 Task: Add a column "Submitter".
Action: Mouse moved to (488, 450)
Screenshot: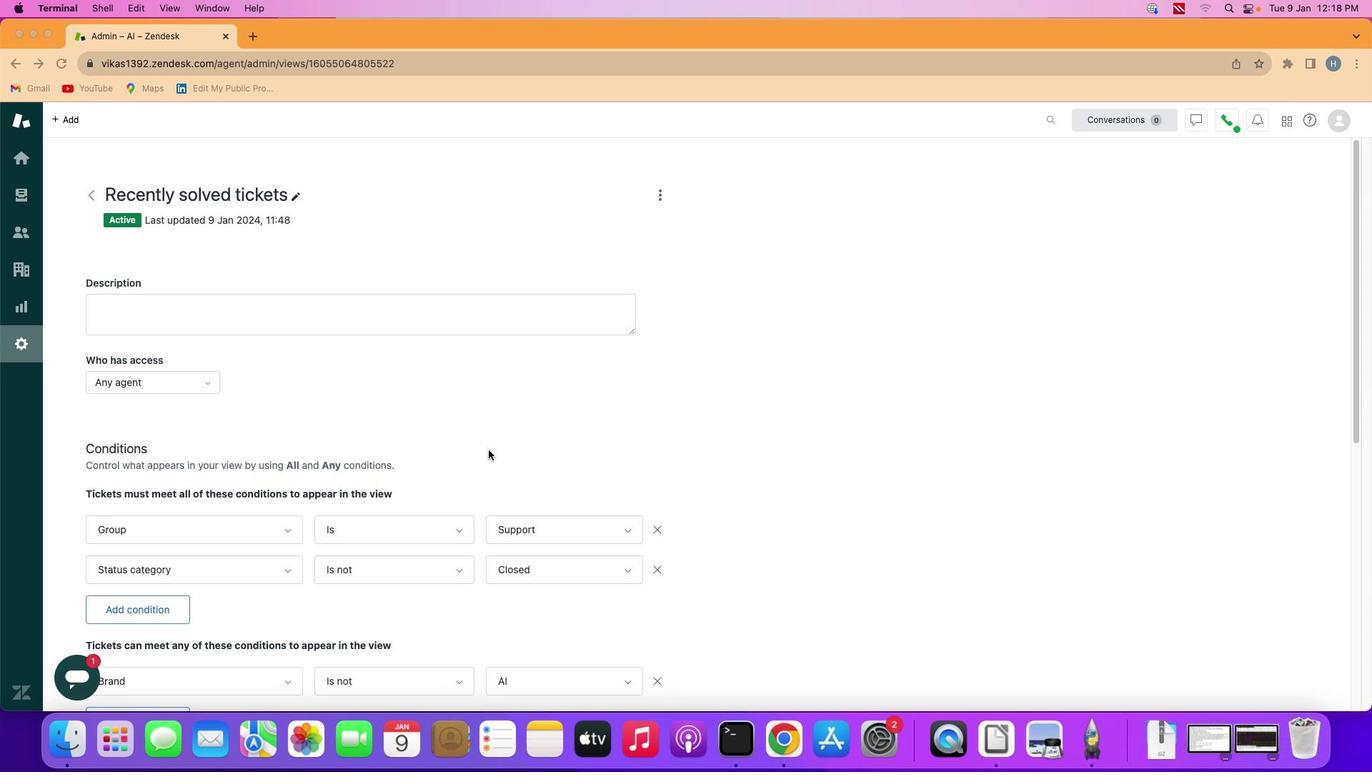 
Action: Mouse scrolled (488, 450) with delta (0, 0)
Screenshot: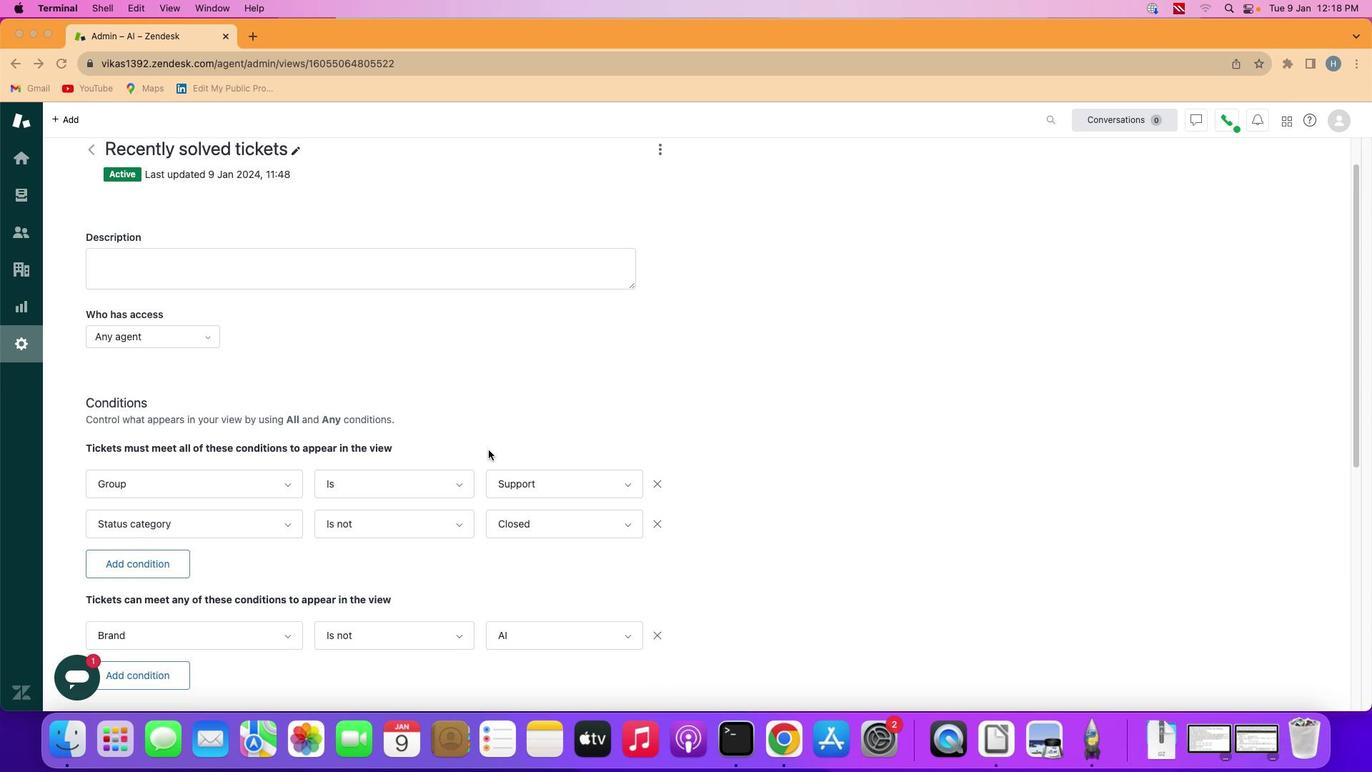 
Action: Mouse scrolled (488, 450) with delta (0, 0)
Screenshot: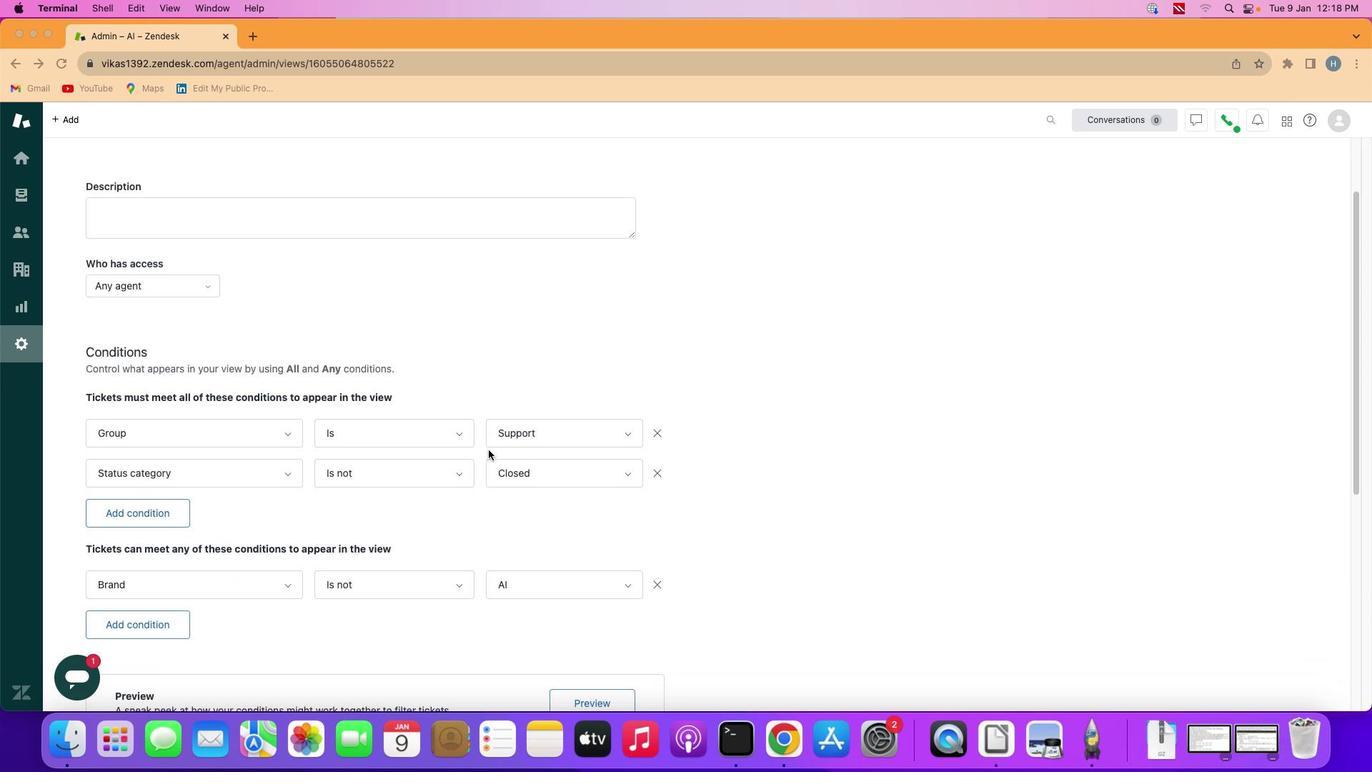 
Action: Mouse scrolled (488, 450) with delta (0, 0)
Screenshot: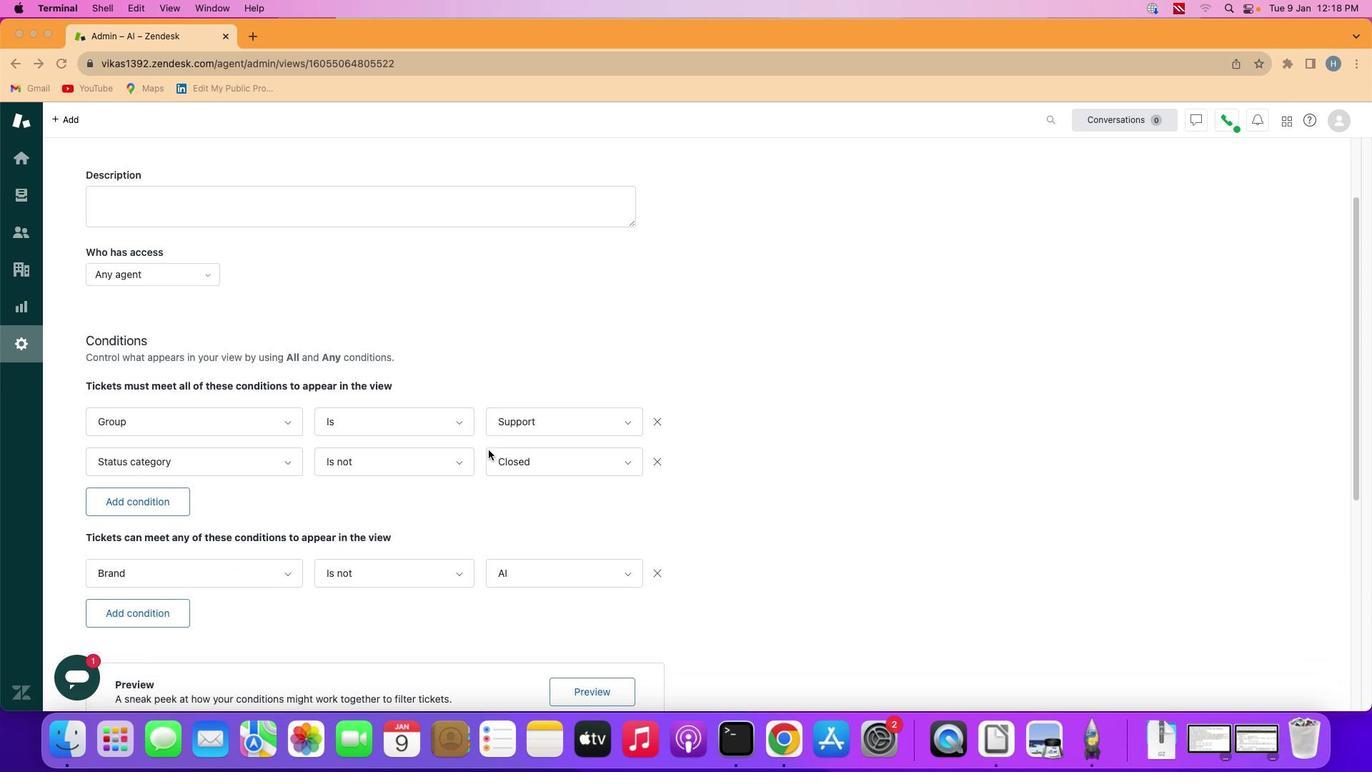 
Action: Mouse scrolled (488, 450) with delta (0, 0)
Screenshot: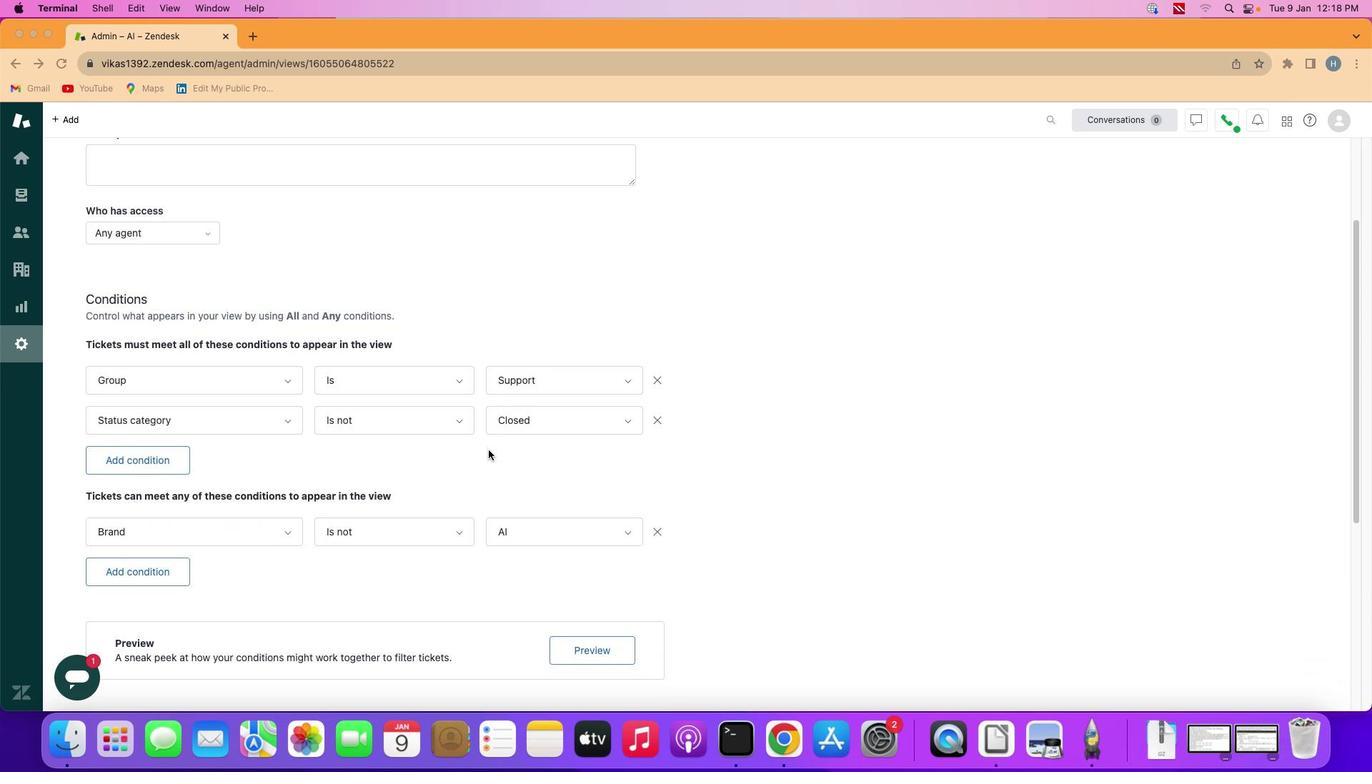
Action: Mouse scrolled (488, 450) with delta (0, 0)
Screenshot: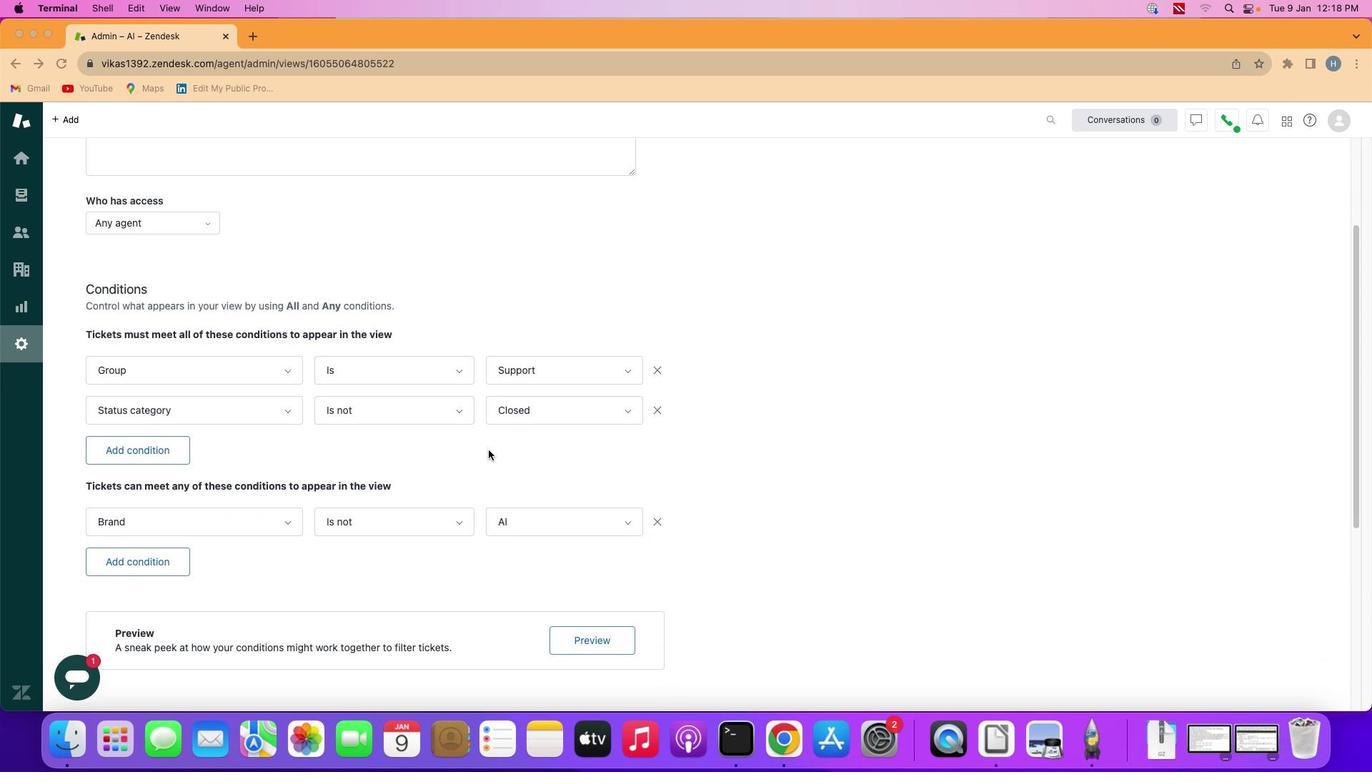 
Action: Mouse scrolled (488, 450) with delta (0, 0)
Screenshot: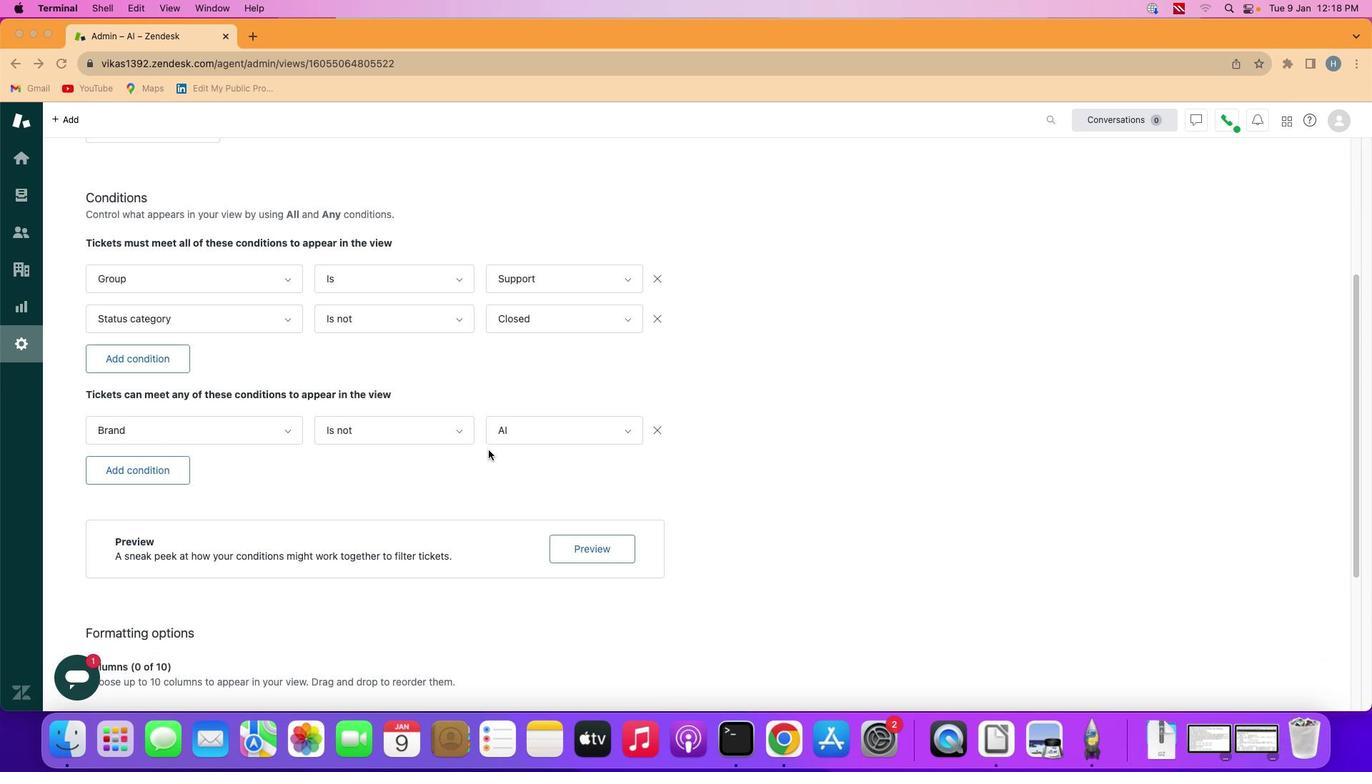 
Action: Mouse scrolled (488, 450) with delta (0, 1)
Screenshot: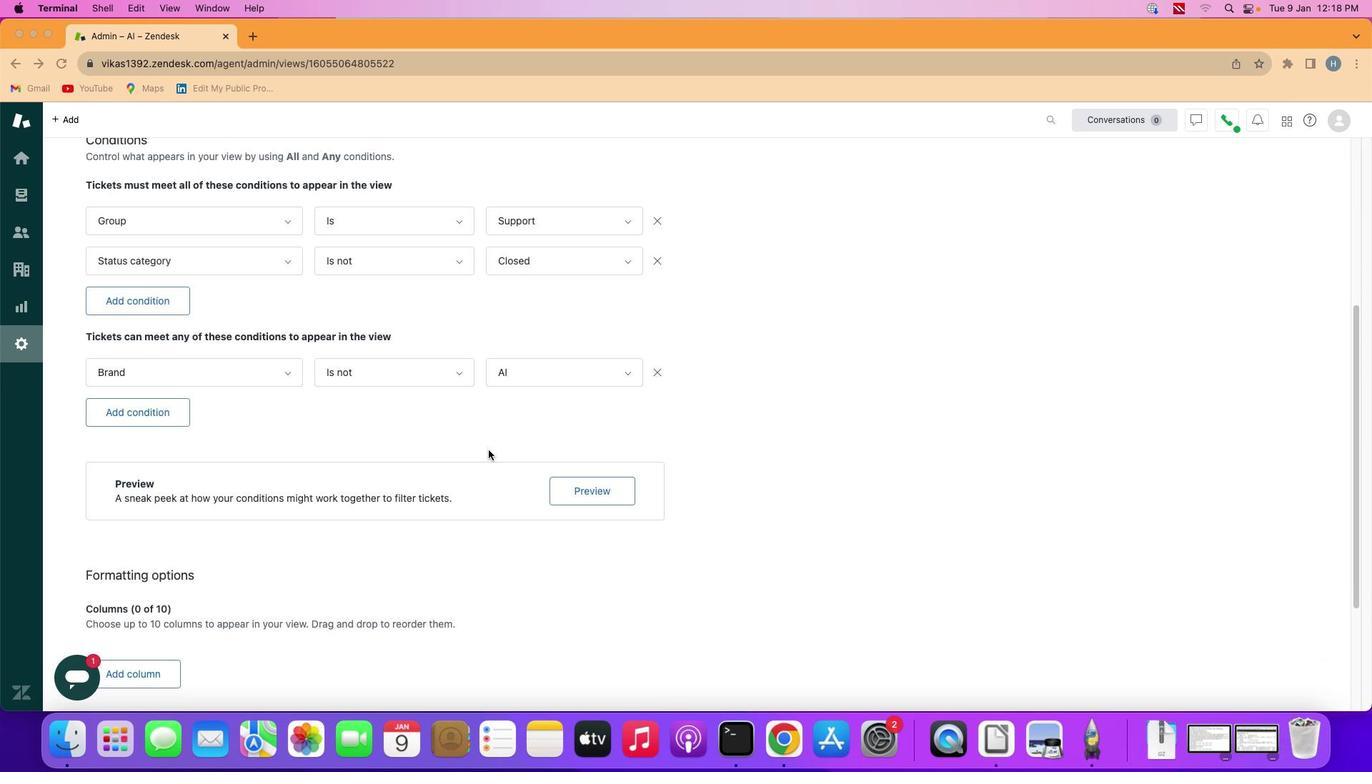 
Action: Mouse scrolled (488, 450) with delta (0, -1)
Screenshot: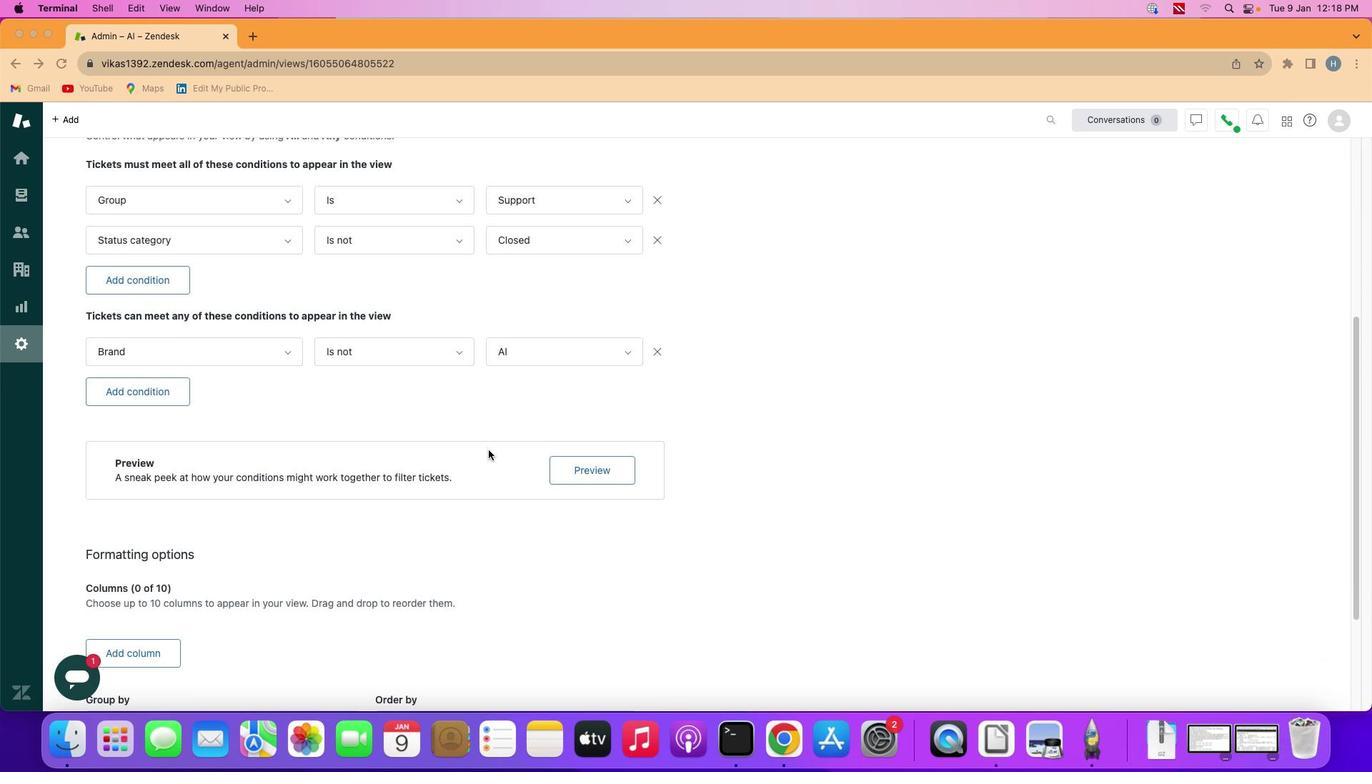 
Action: Mouse scrolled (488, 450) with delta (0, -1)
Screenshot: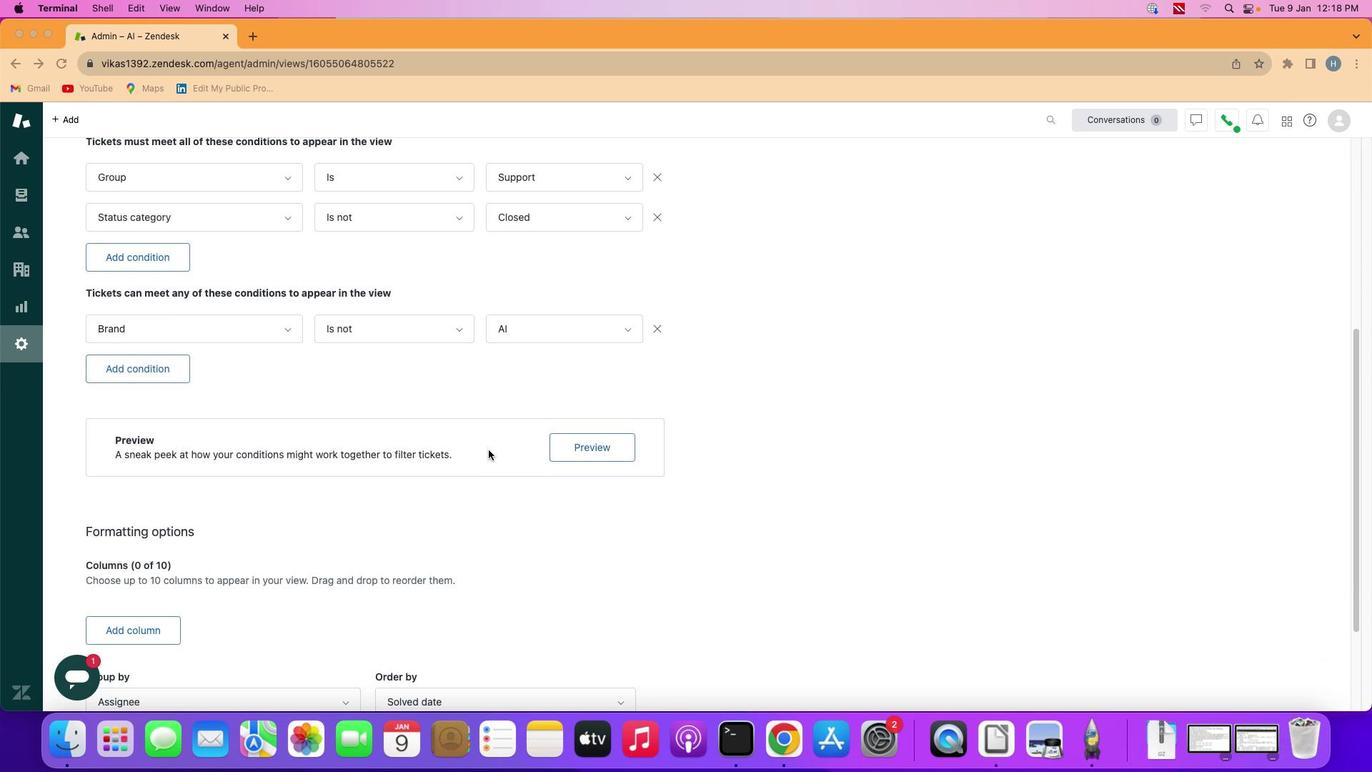 
Action: Mouse scrolled (488, 450) with delta (0, -2)
Screenshot: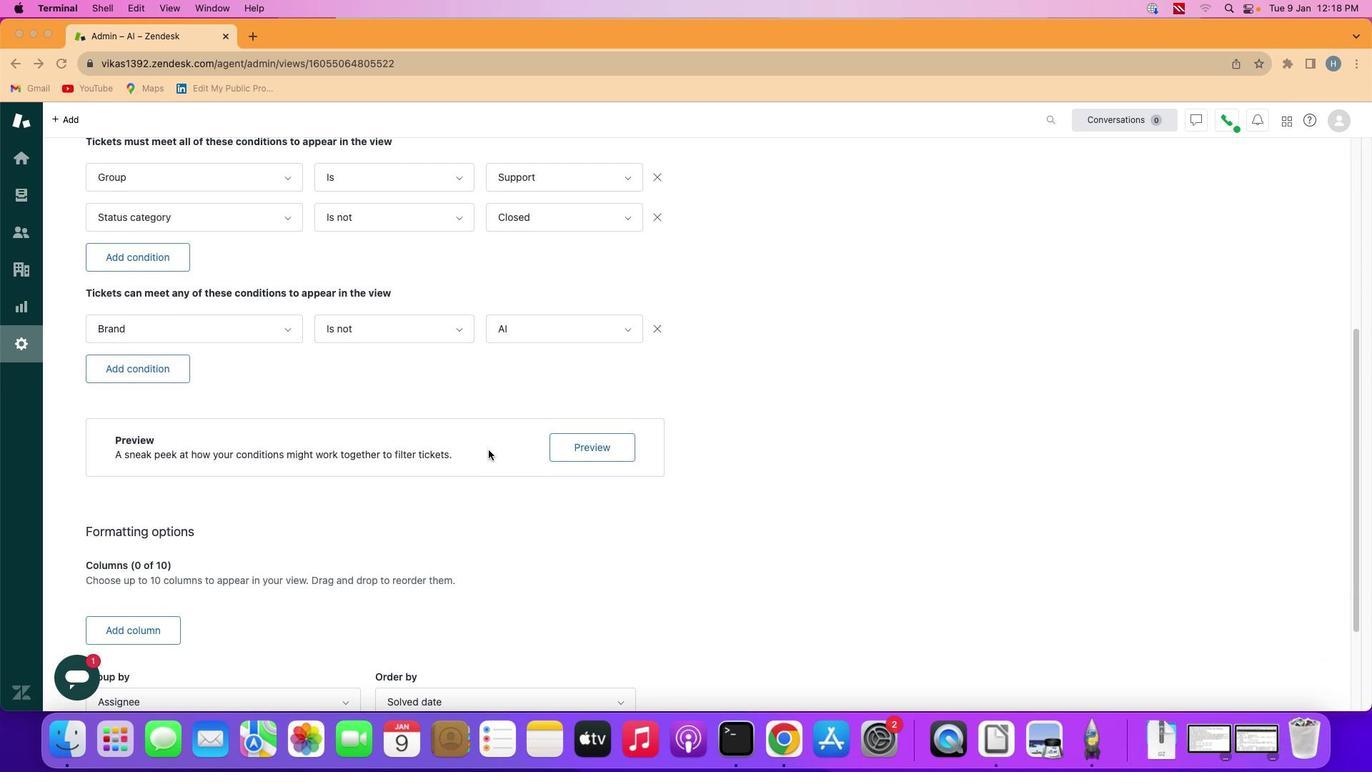 
Action: Mouse scrolled (488, 450) with delta (0, 0)
Screenshot: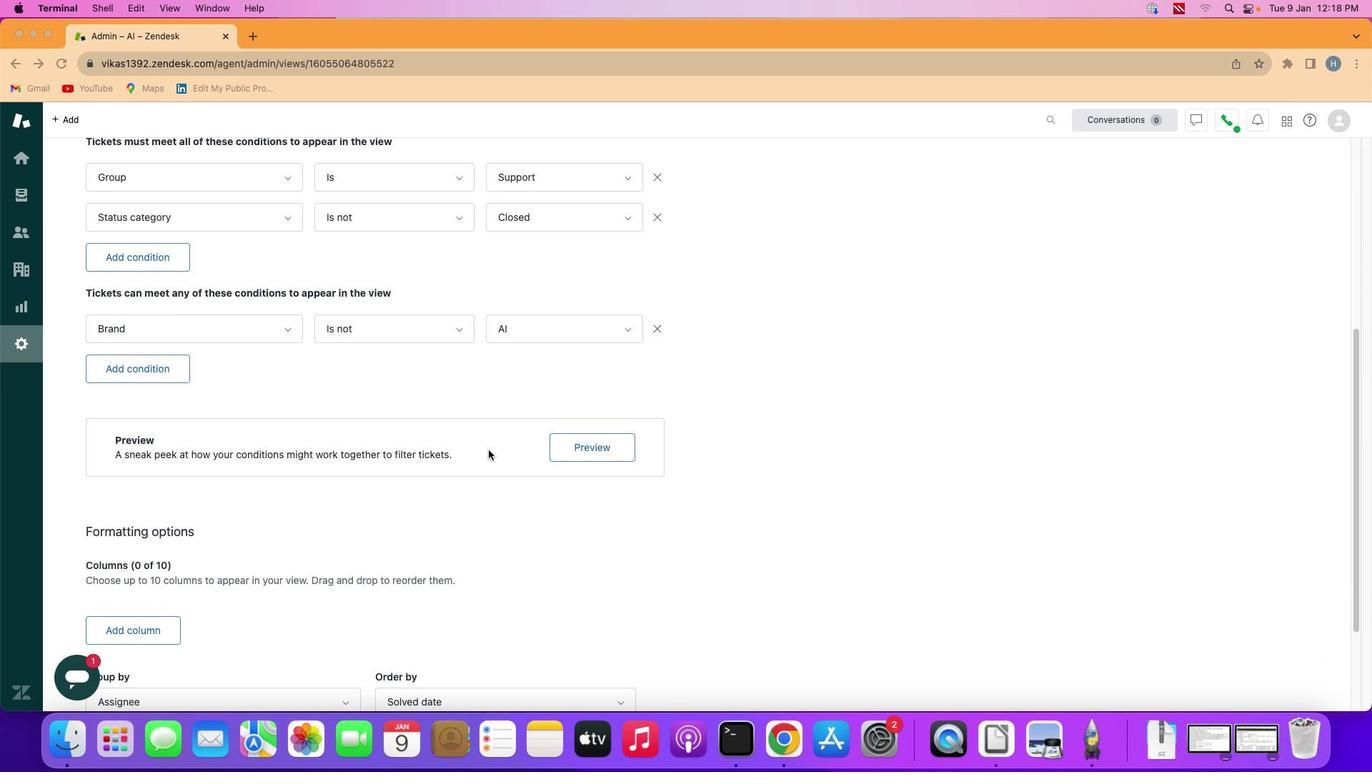 
Action: Mouse scrolled (488, 450) with delta (0, 0)
Screenshot: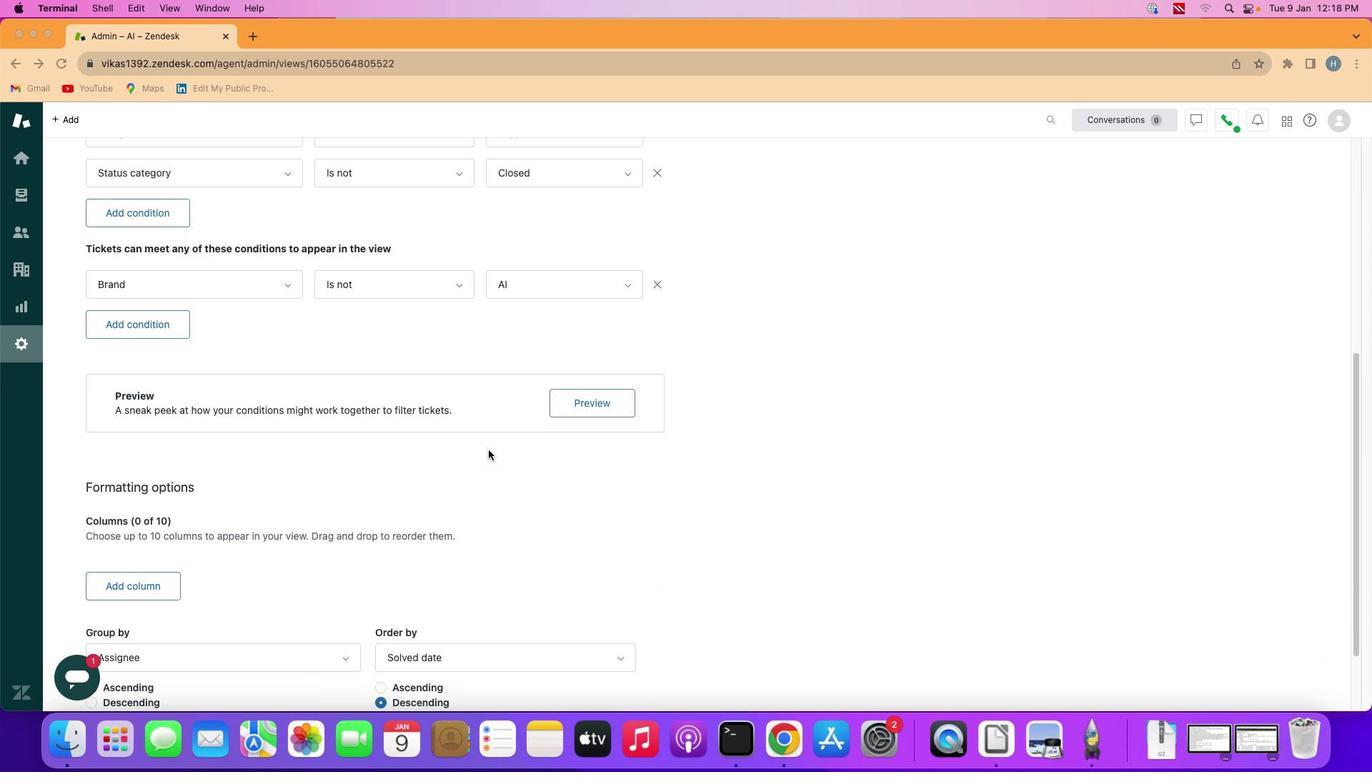 
Action: Mouse scrolled (488, 450) with delta (0, 0)
Screenshot: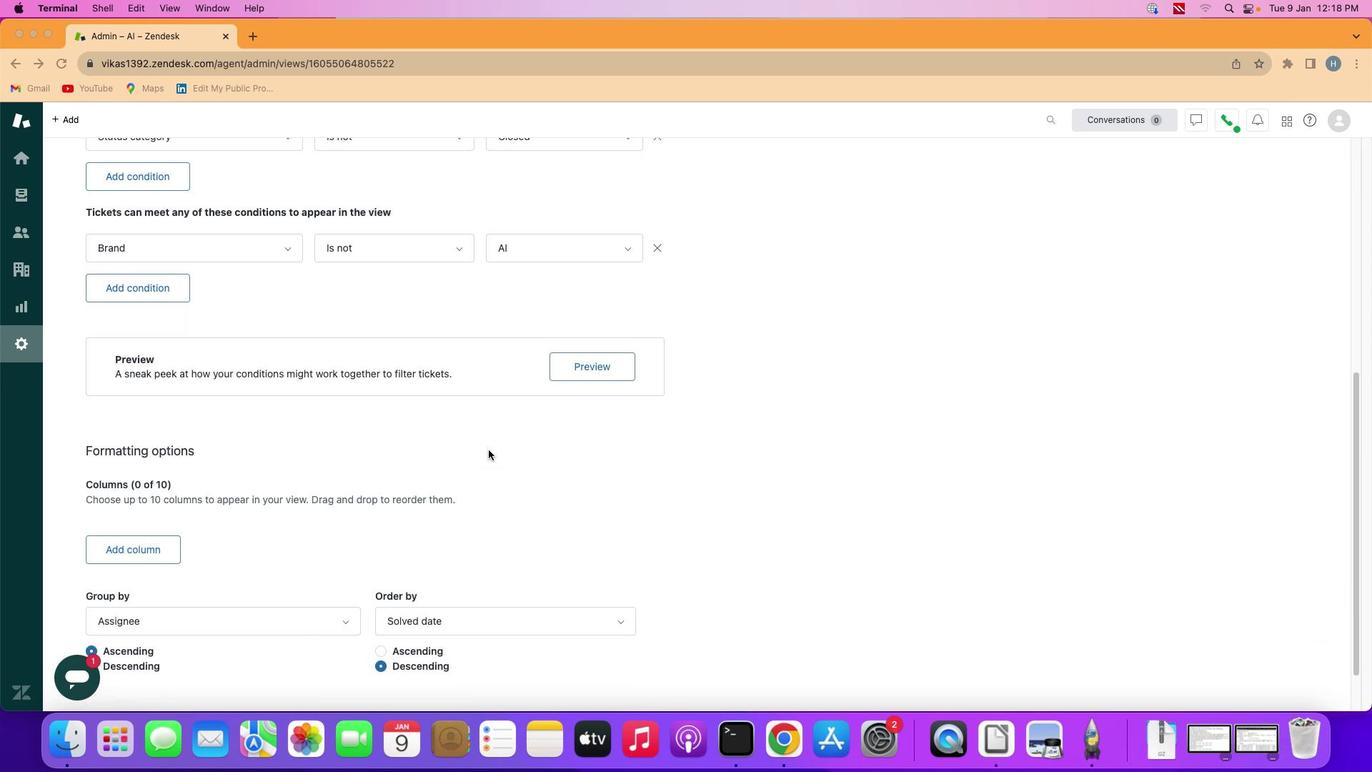
Action: Mouse scrolled (488, 450) with delta (0, 0)
Screenshot: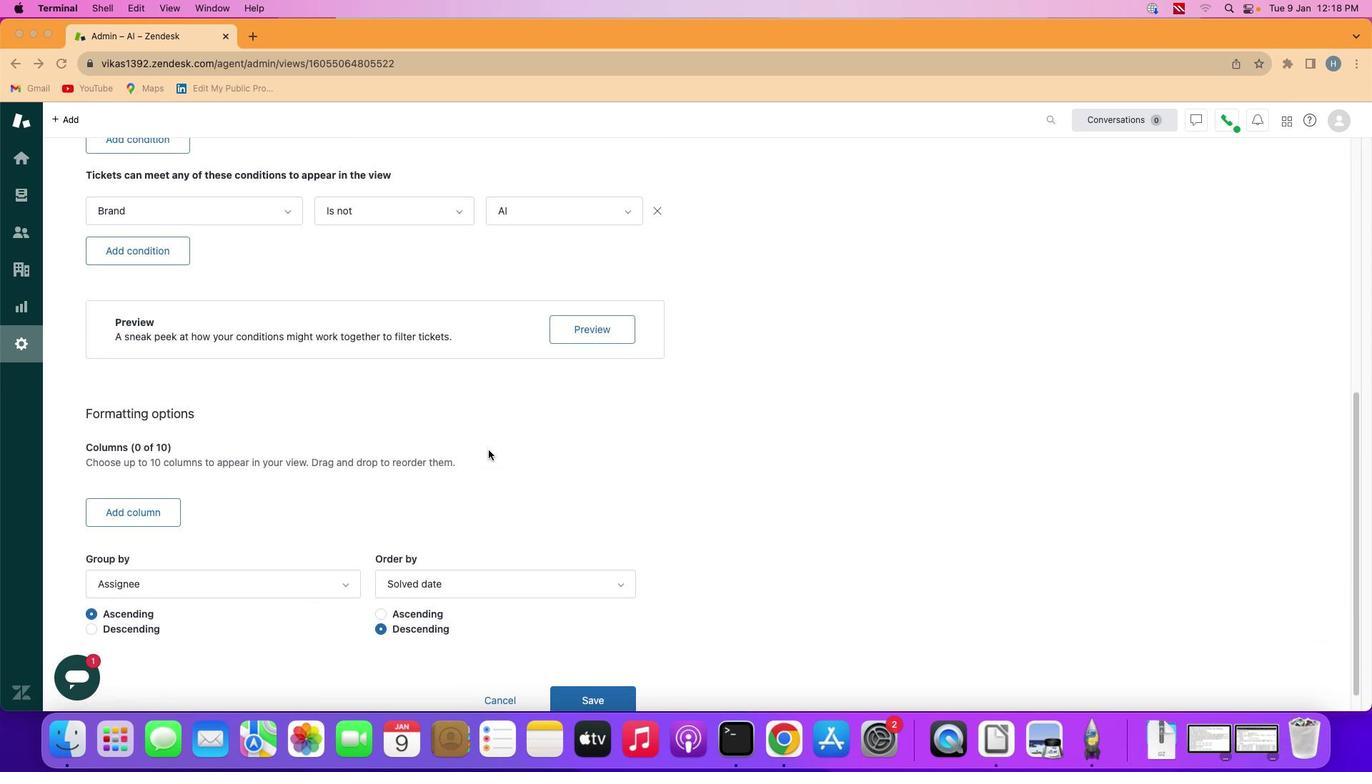 
Action: Mouse scrolled (488, 450) with delta (0, 0)
Screenshot: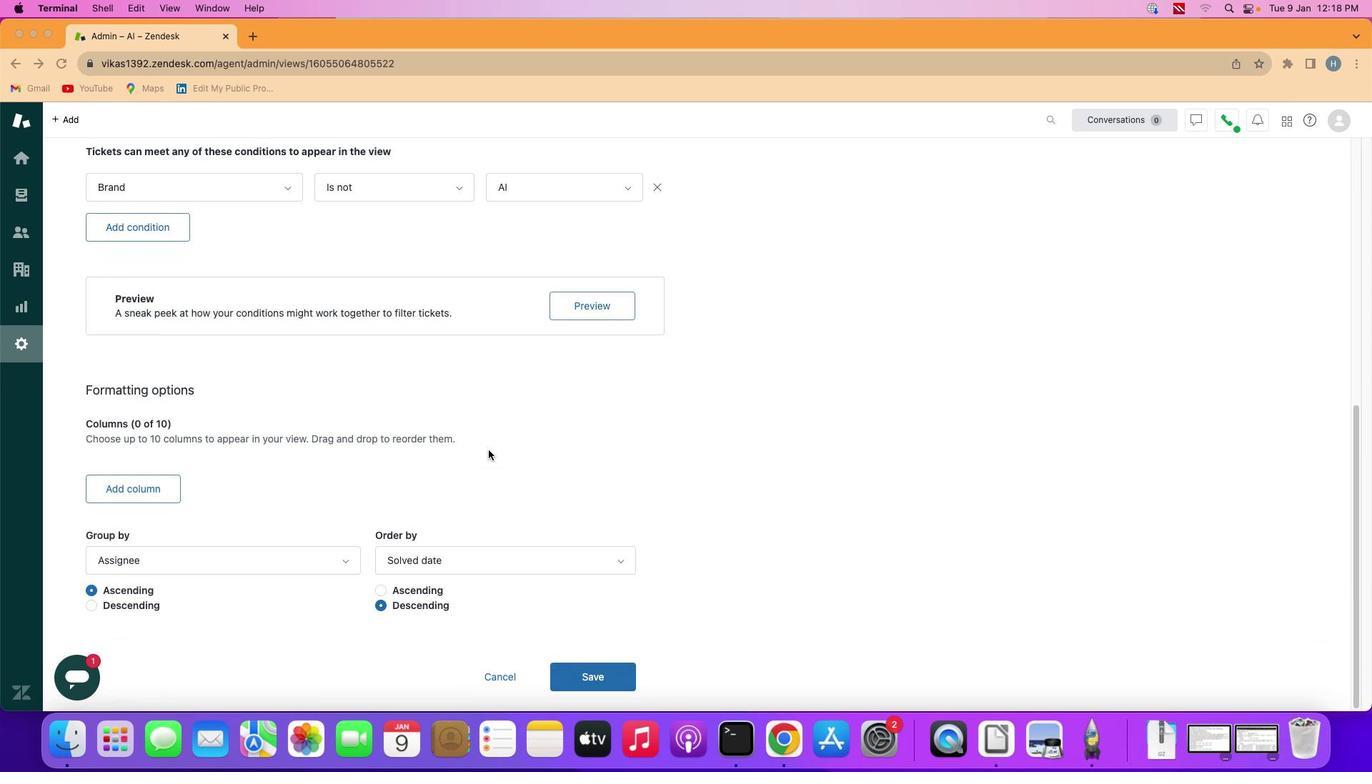 
Action: Mouse scrolled (488, 450) with delta (0, -1)
Screenshot: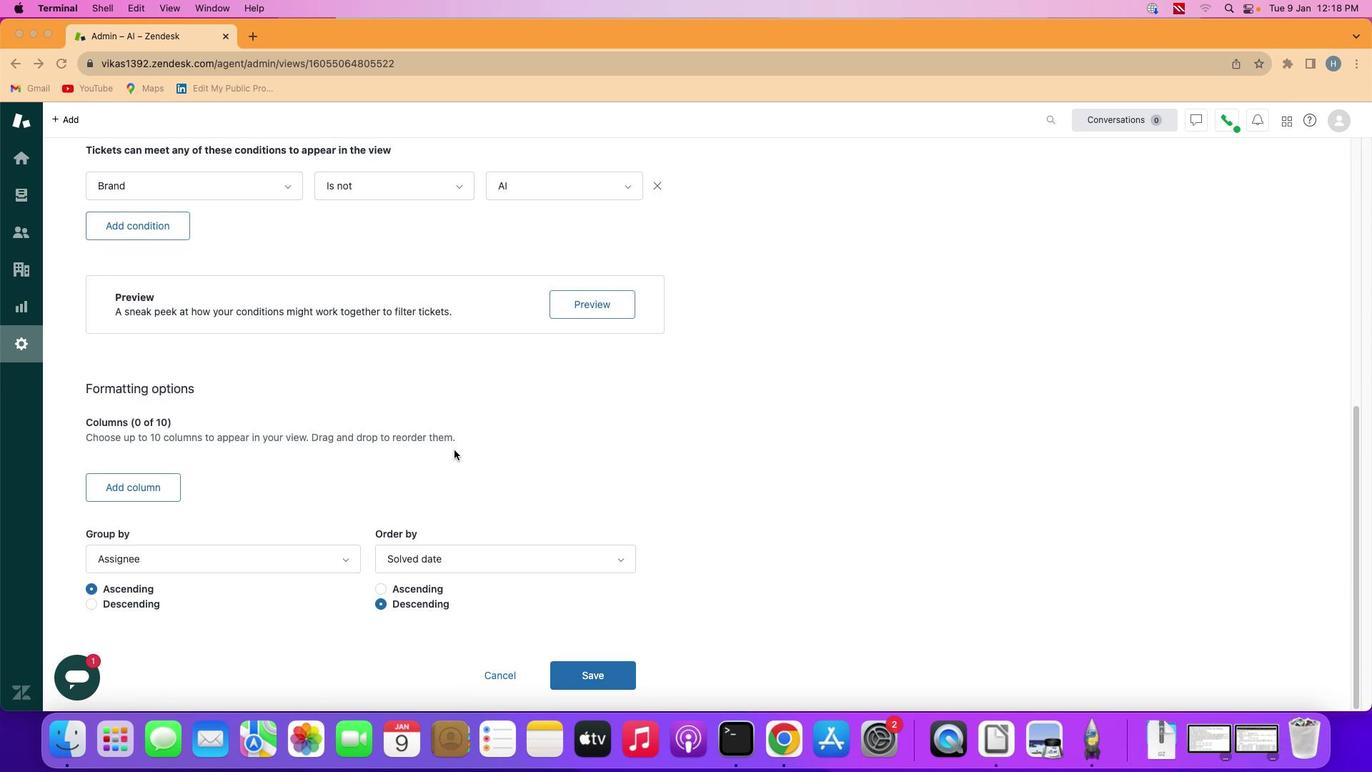 
Action: Mouse moved to (132, 484)
Screenshot: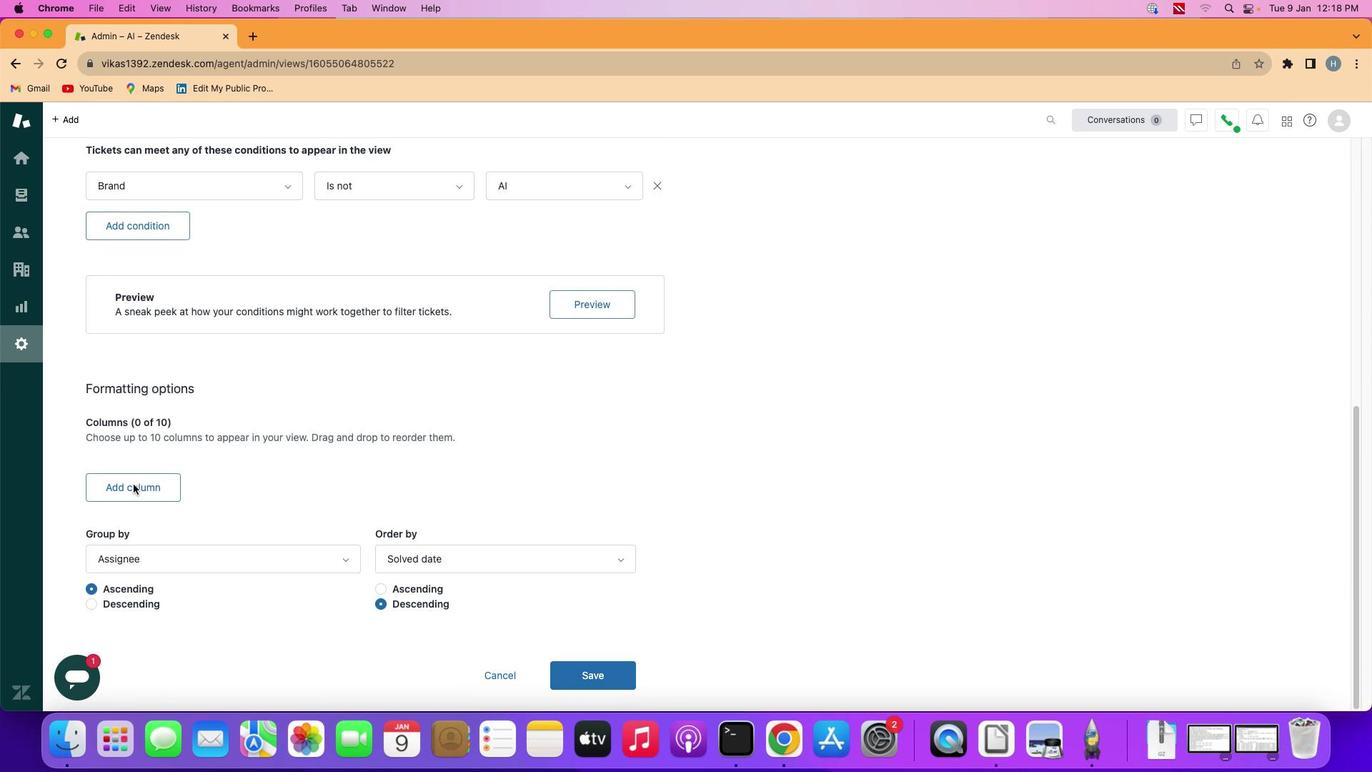 
Action: Mouse pressed left at (132, 484)
Screenshot: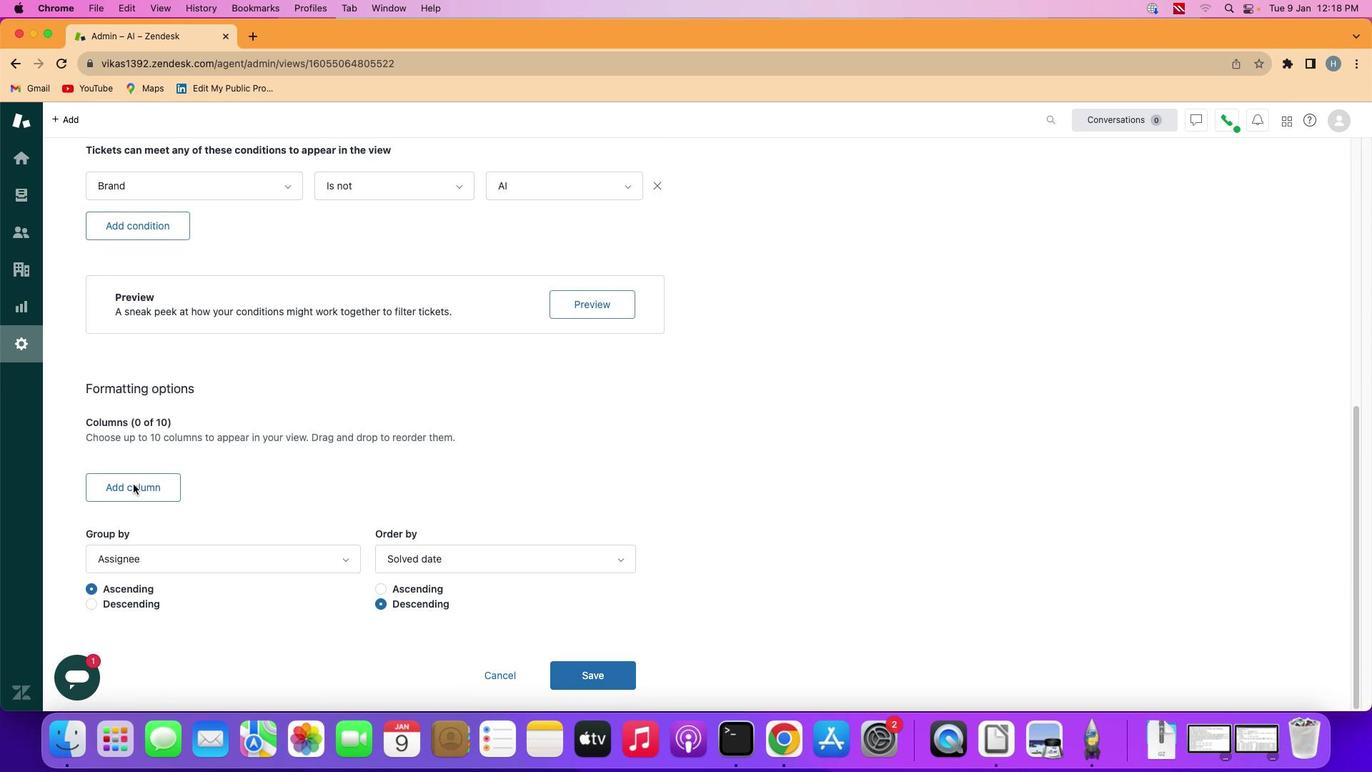
Action: Mouse moved to (133, 484)
Screenshot: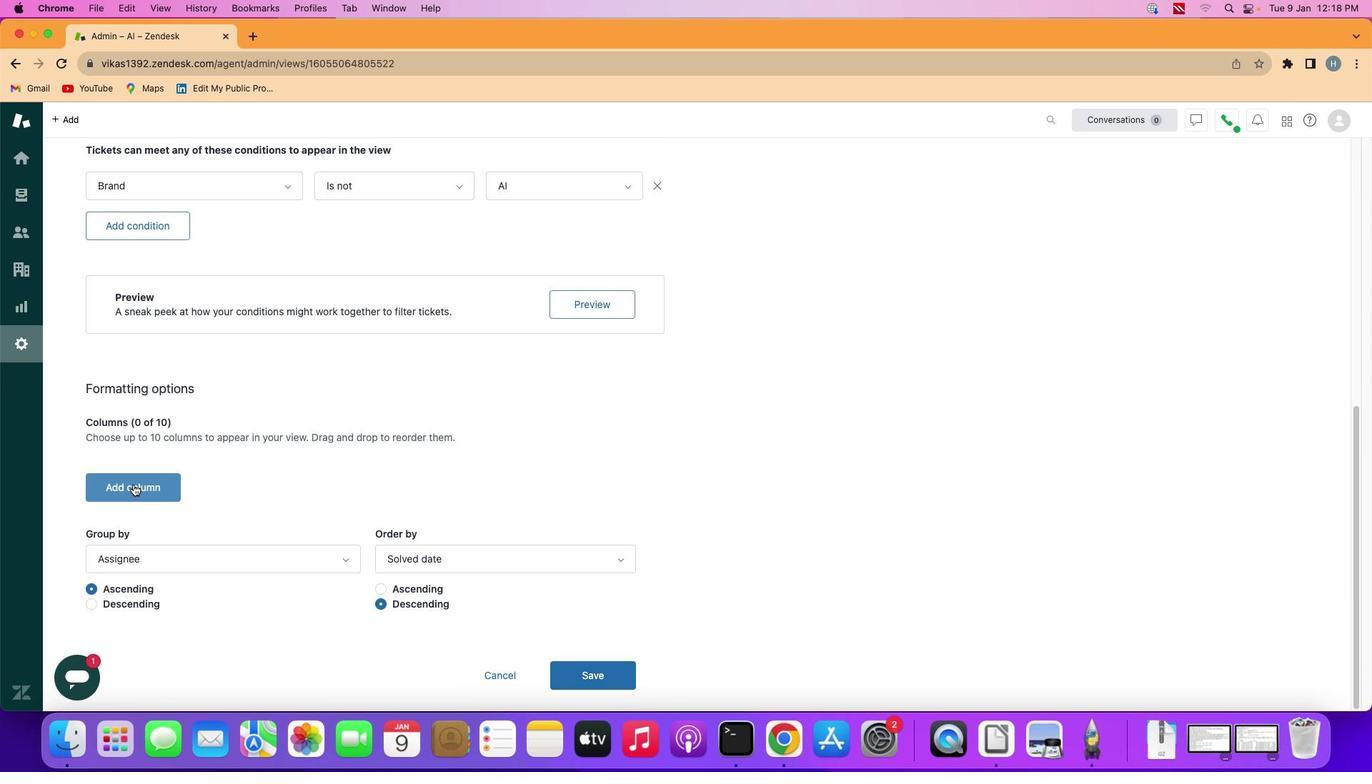 
Action: Mouse pressed left at (133, 484)
Screenshot: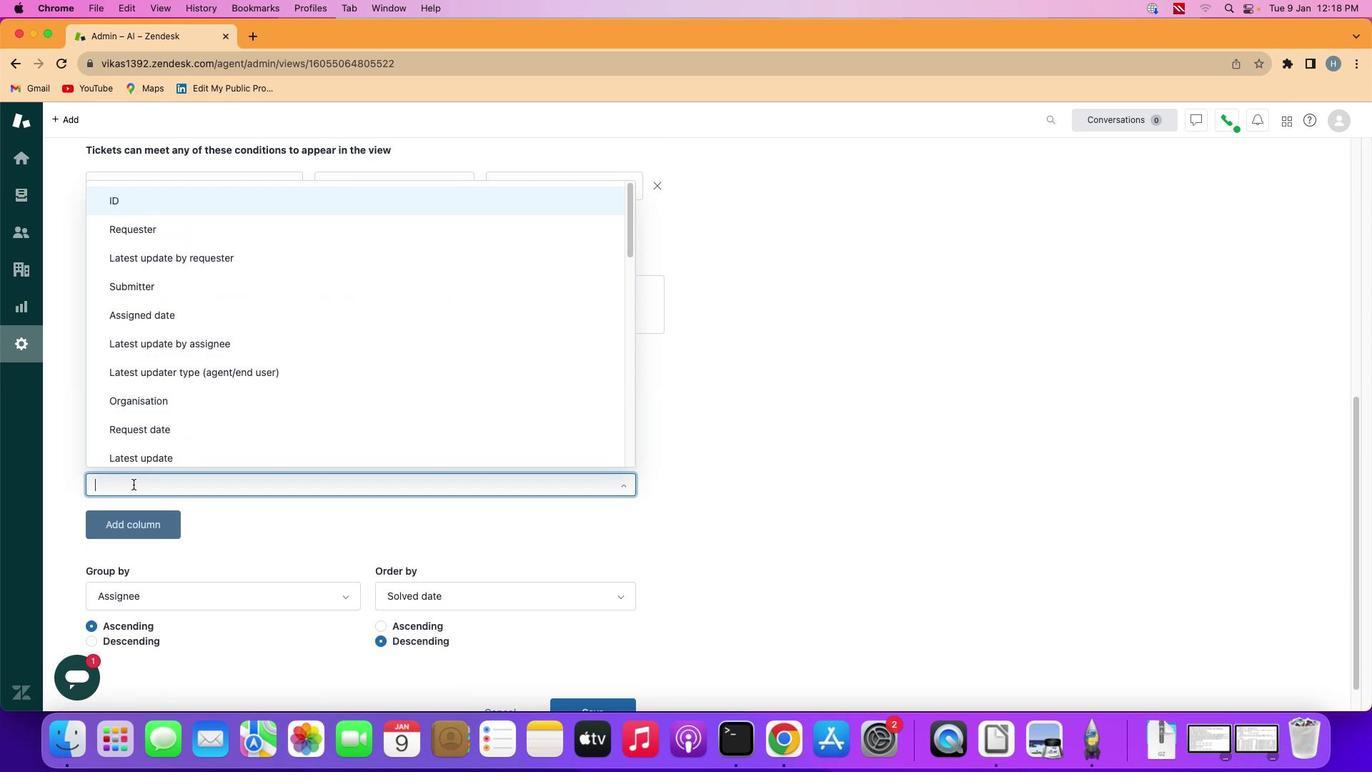 
Action: Mouse moved to (222, 288)
Screenshot: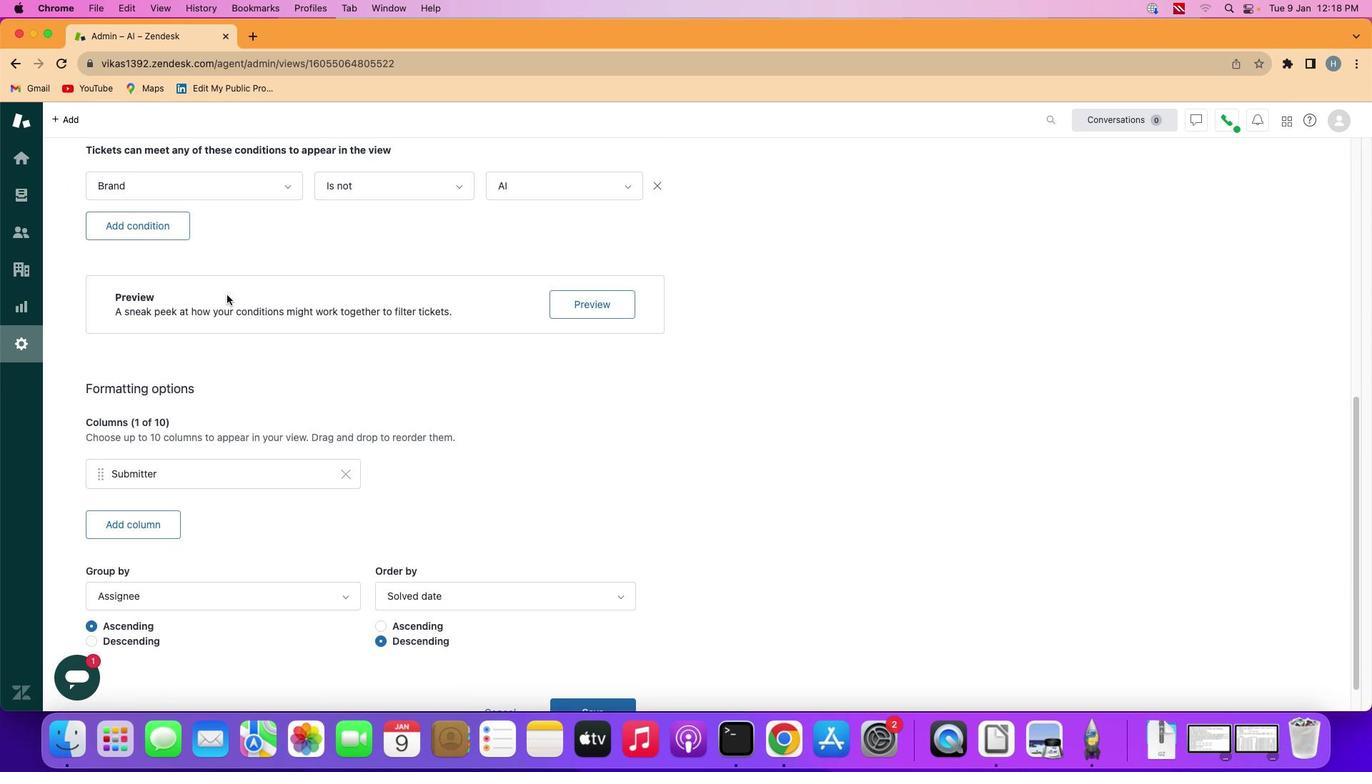 
Action: Mouse pressed left at (222, 288)
Screenshot: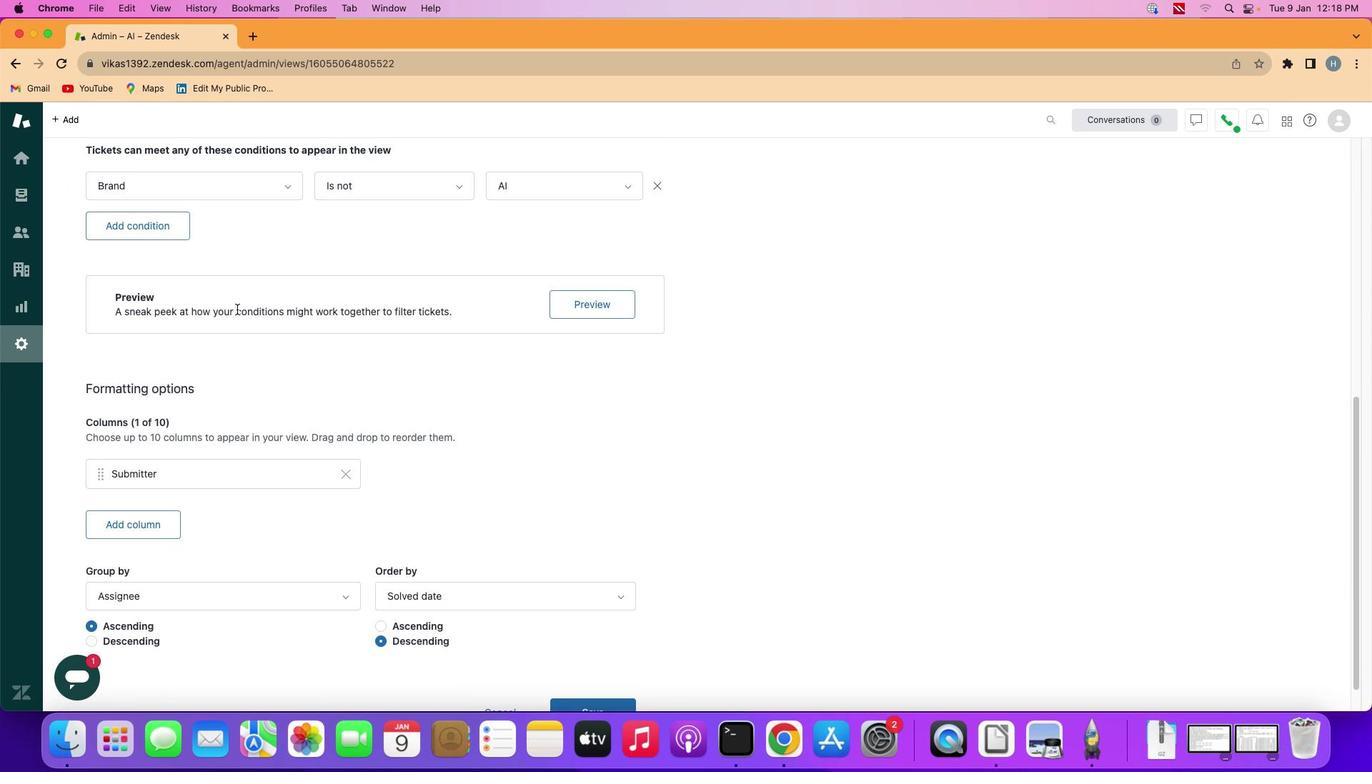
Action: Mouse moved to (497, 491)
Screenshot: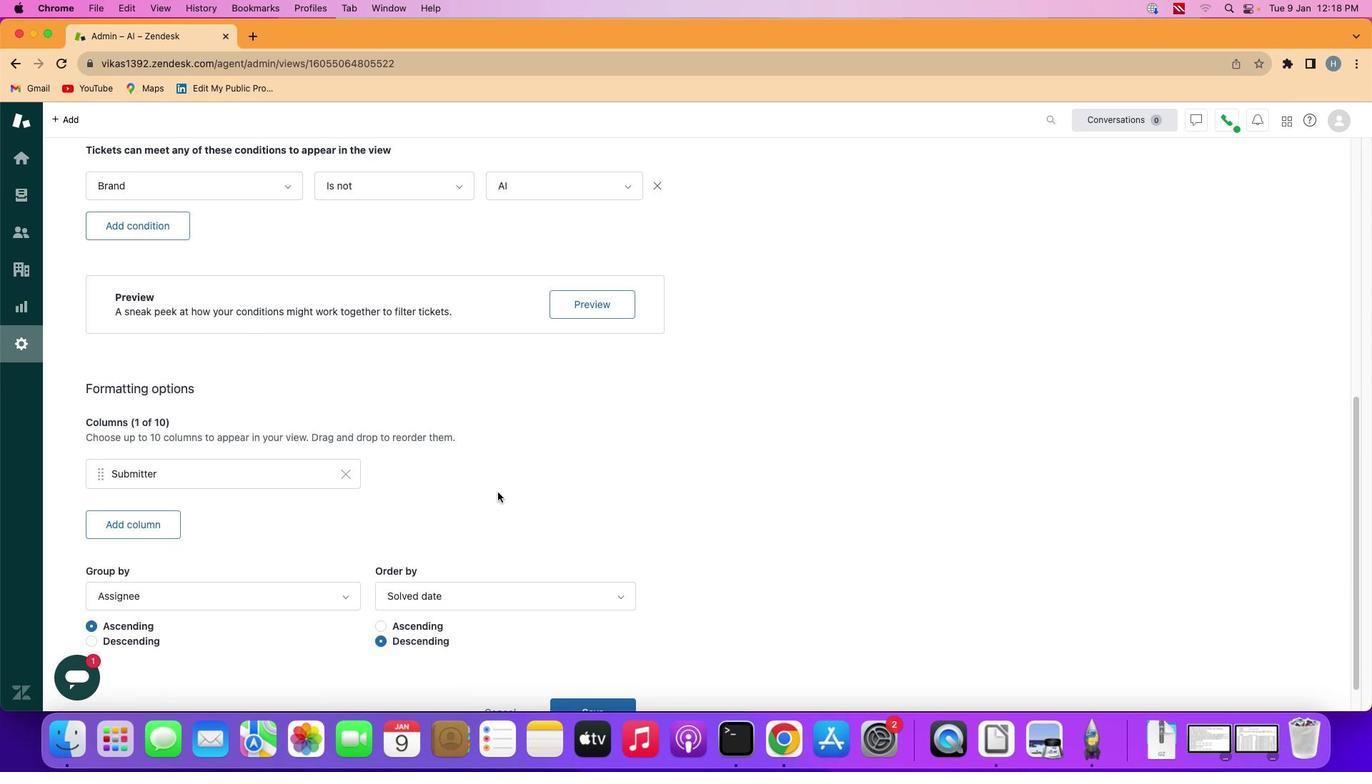 
